 Task: Editing simple light - Main point.
Action: Mouse moved to (173, 62)
Screenshot: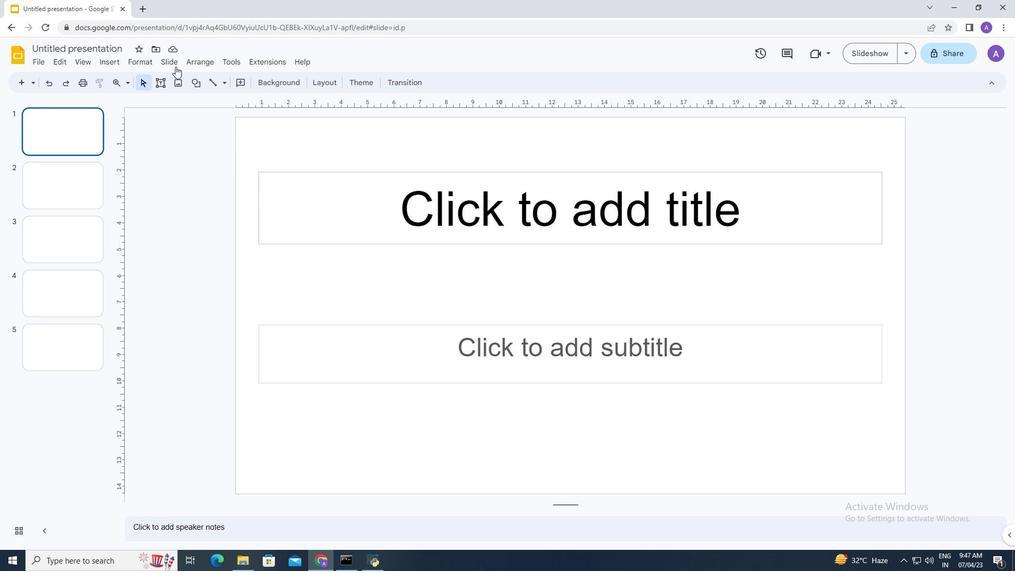 
Action: Mouse pressed left at (173, 62)
Screenshot: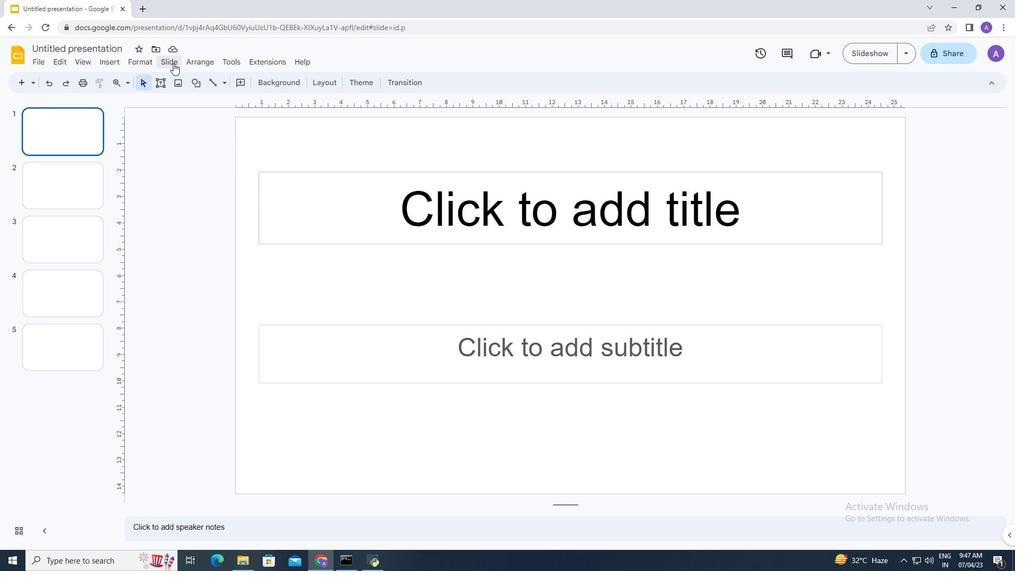 
Action: Mouse moved to (212, 229)
Screenshot: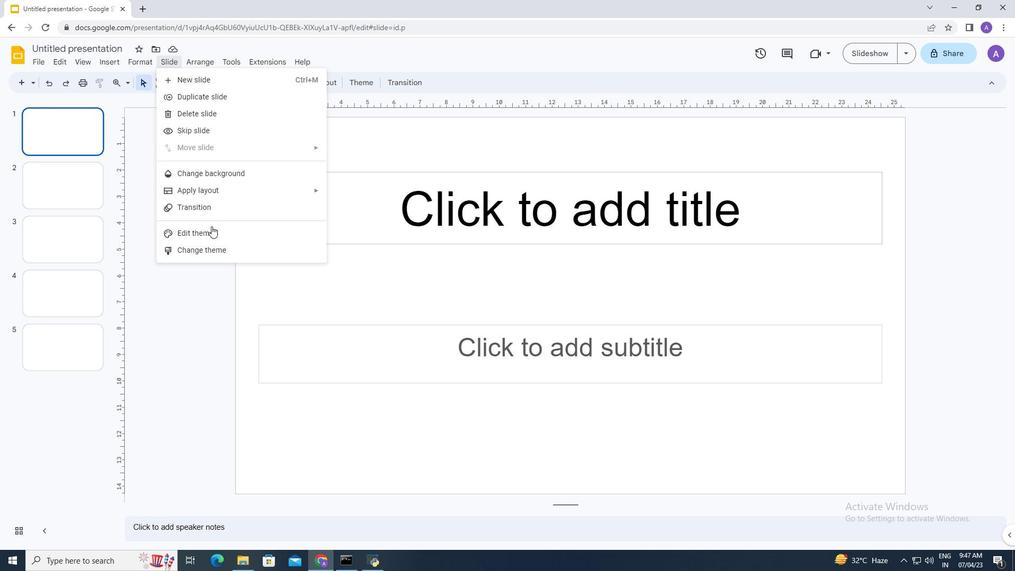 
Action: Mouse pressed left at (212, 229)
Screenshot: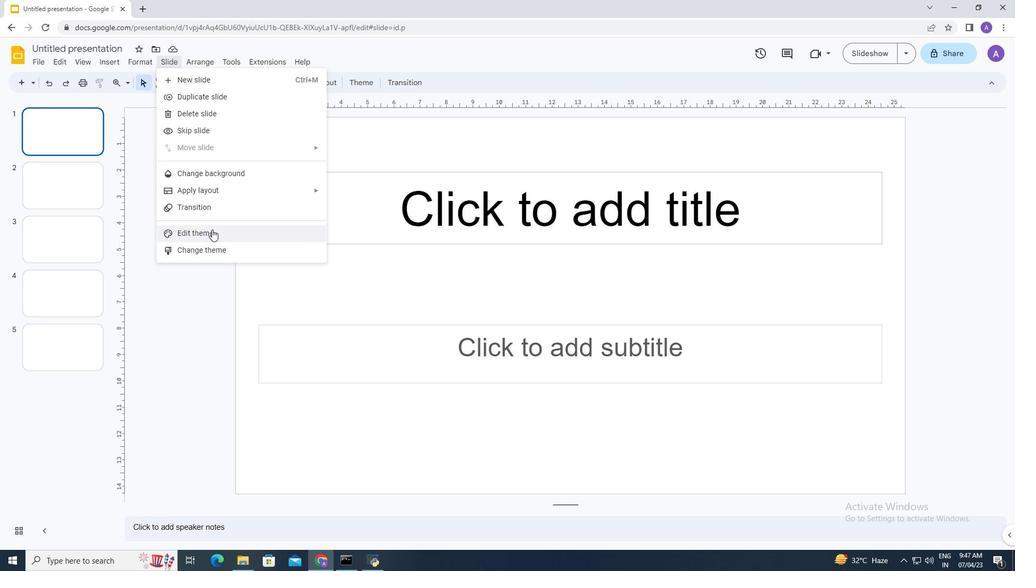 
Action: Mouse moved to (143, 502)
Screenshot: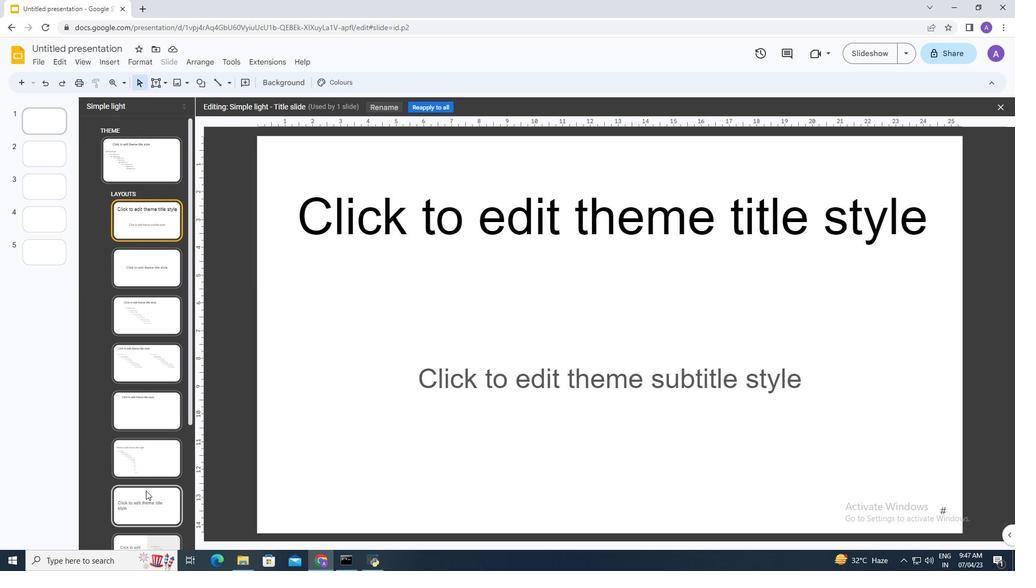 
Action: Mouse pressed left at (143, 502)
Screenshot: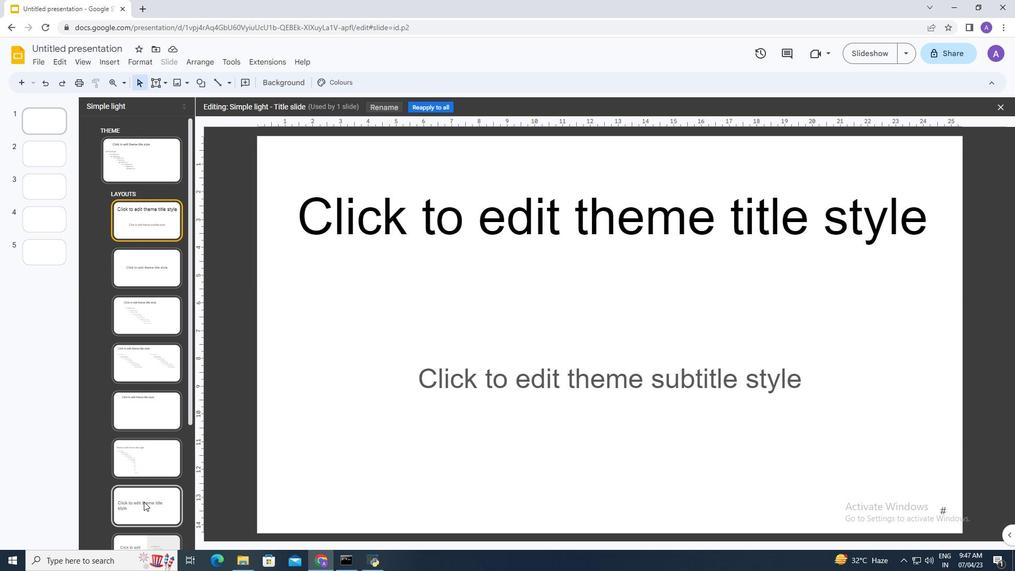 
Action: Mouse moved to (527, 301)
Screenshot: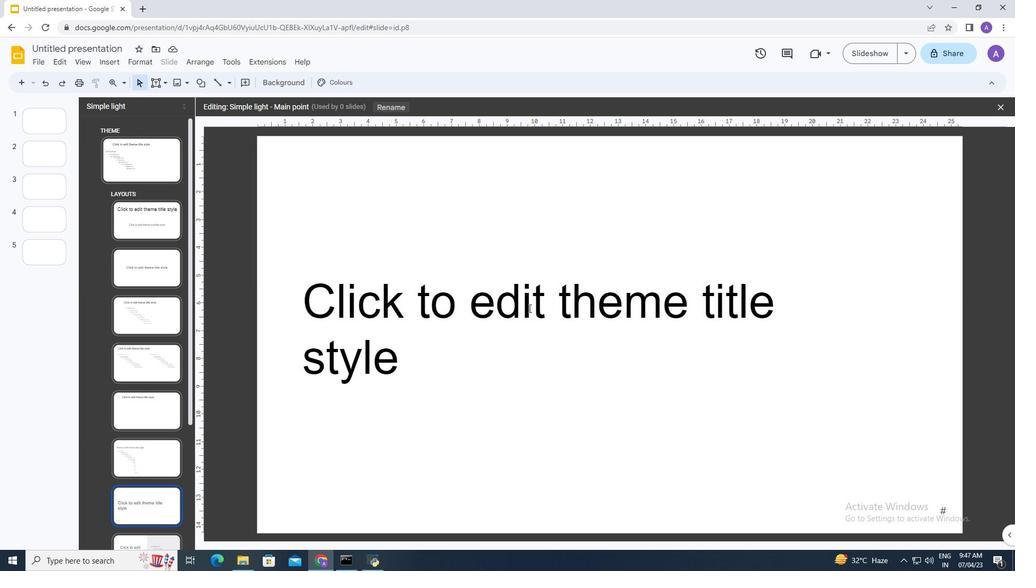 
Action: Mouse pressed left at (527, 301)
Screenshot: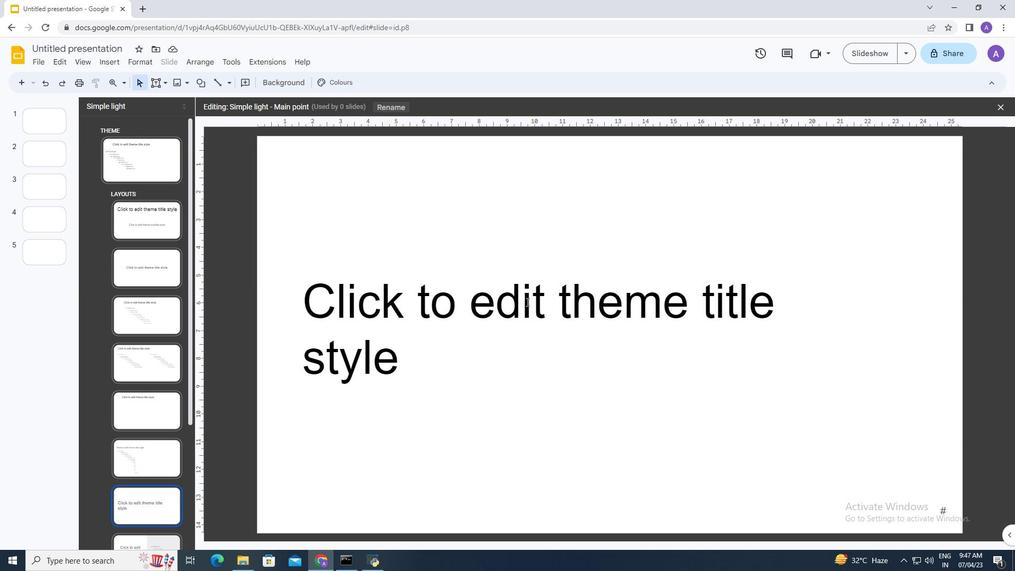 
Action: Mouse moved to (786, 329)
Screenshot: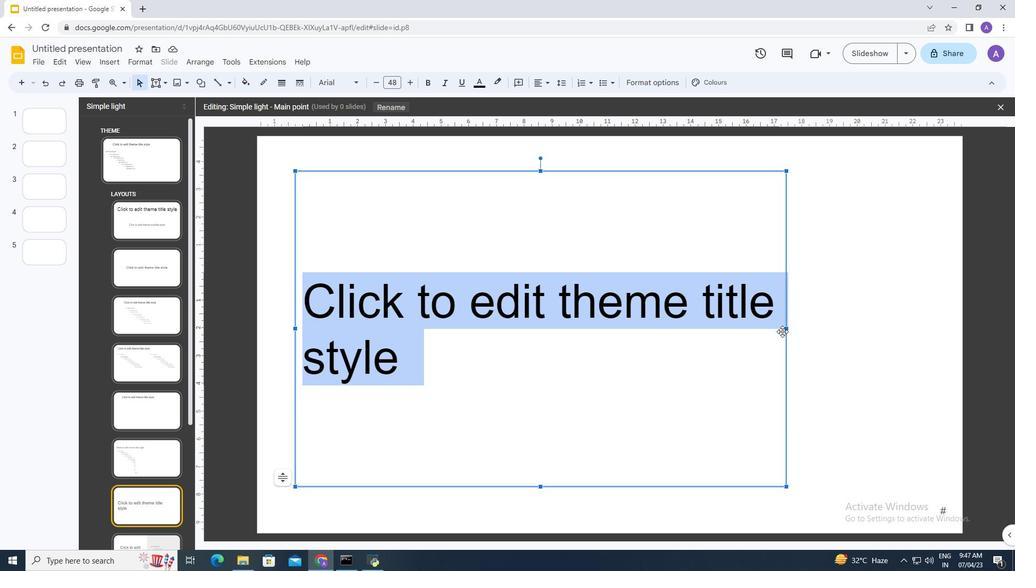 
Action: Mouse pressed left at (786, 329)
Screenshot: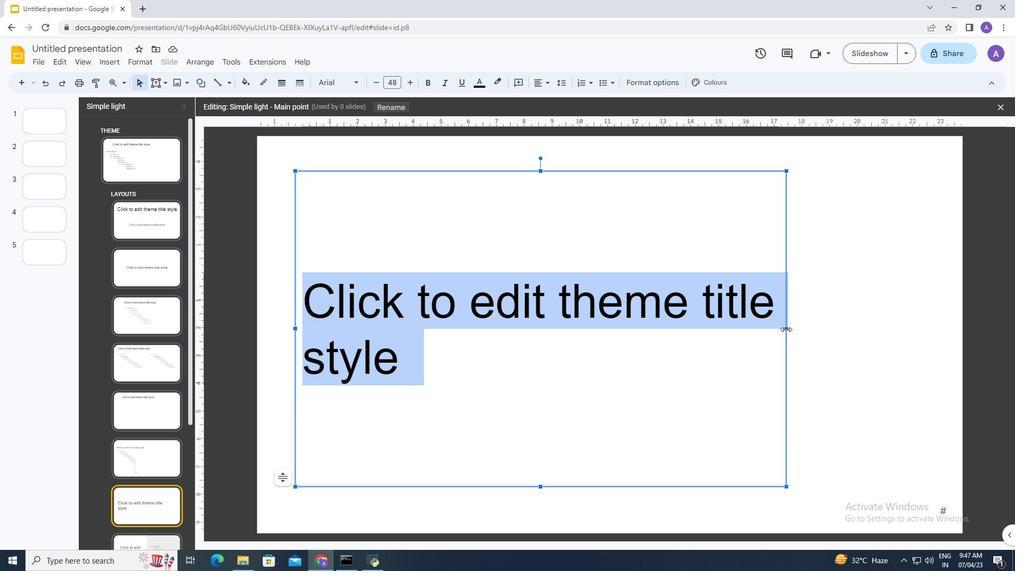 
Action: Mouse moved to (591, 337)
Screenshot: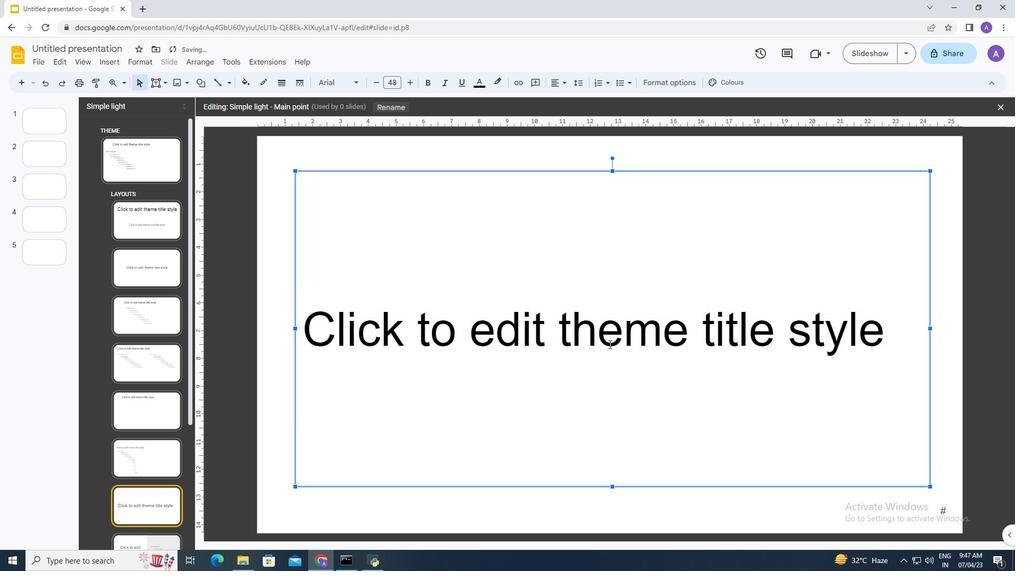 
Action: Mouse pressed left at (591, 337)
Screenshot: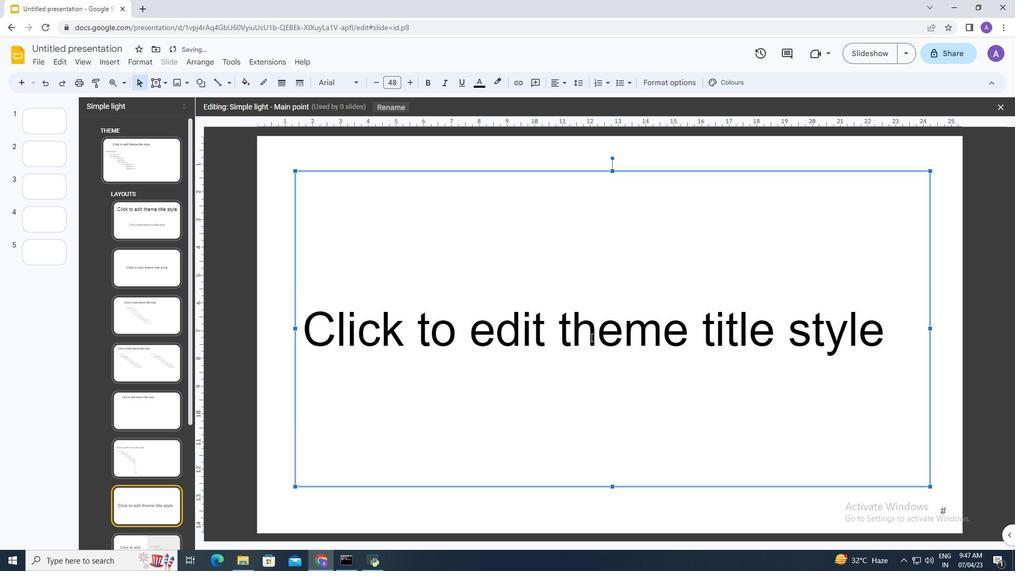 
Action: Mouse moved to (562, 427)
Screenshot: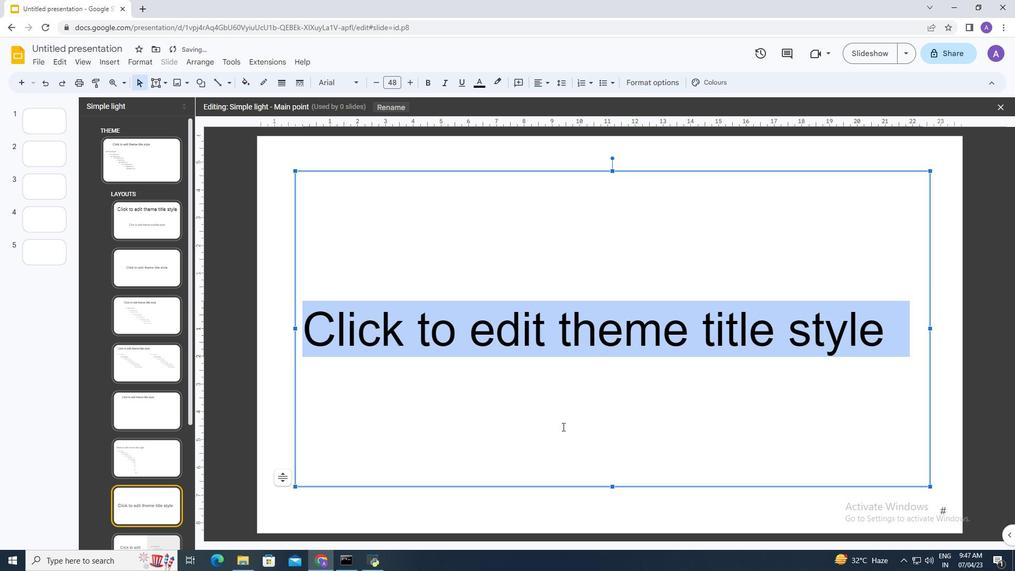 
